 Task: Check the sale-to-list ratio of 2 stories in the last 5 years.
Action: Mouse moved to (871, 203)
Screenshot: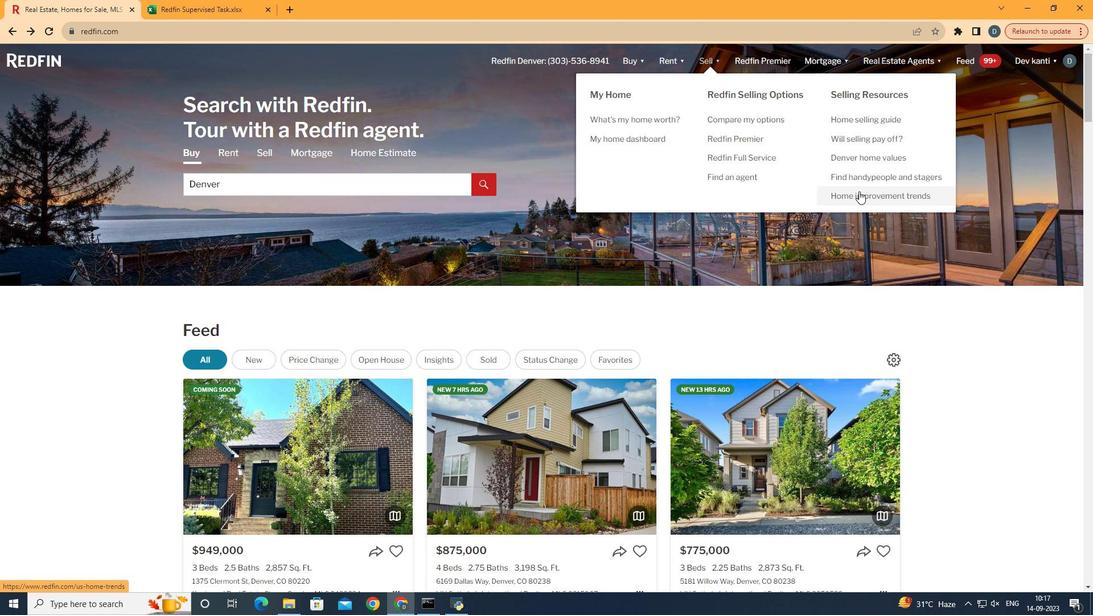 
Action: Mouse pressed left at (871, 203)
Screenshot: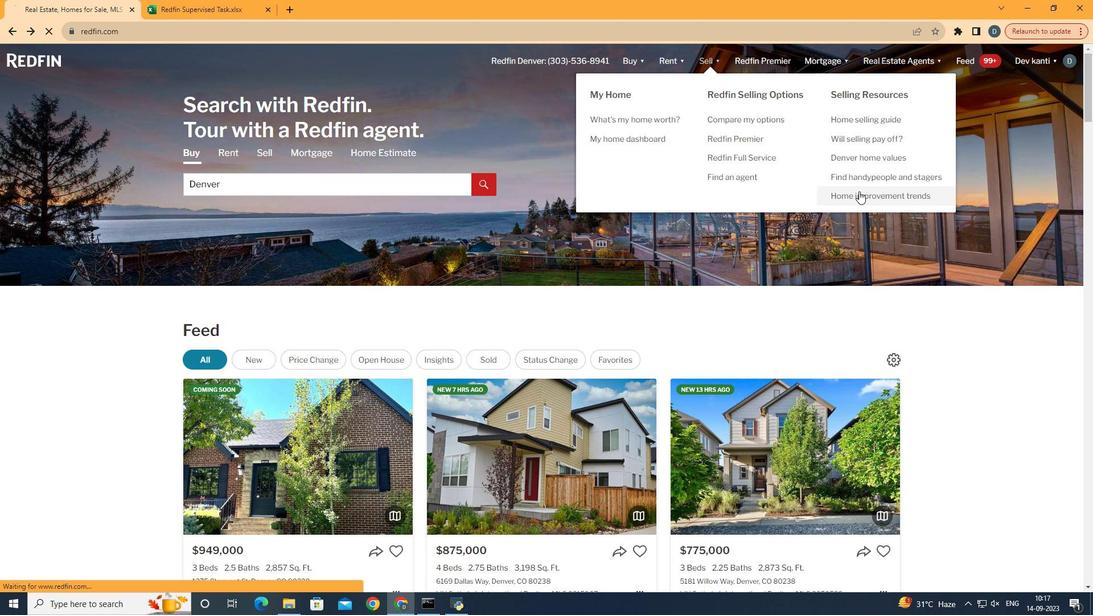 
Action: Mouse moved to (288, 228)
Screenshot: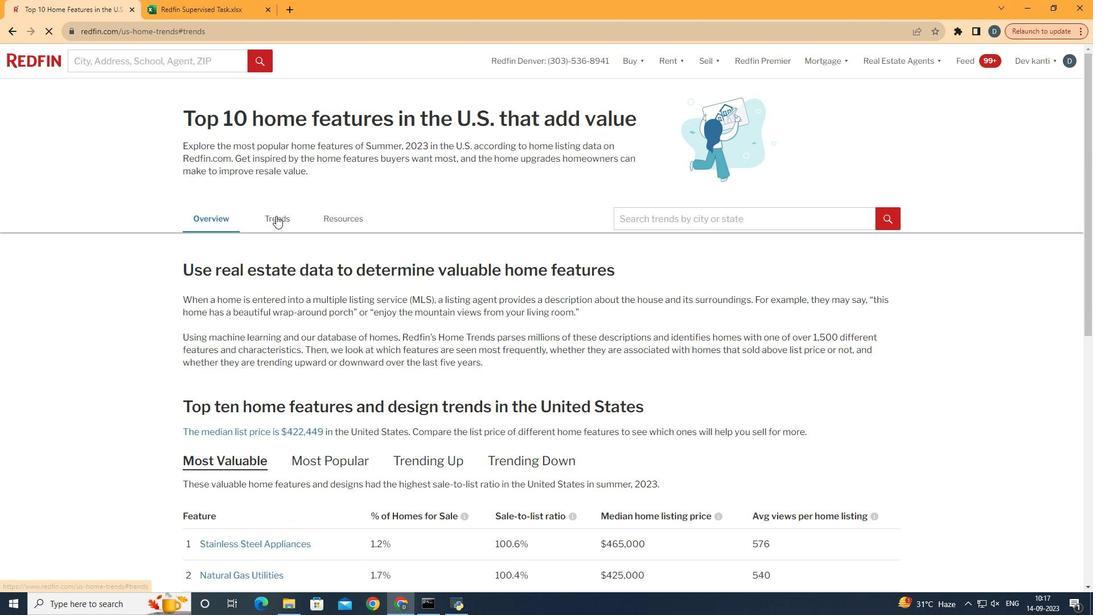 
Action: Mouse pressed left at (288, 228)
Screenshot: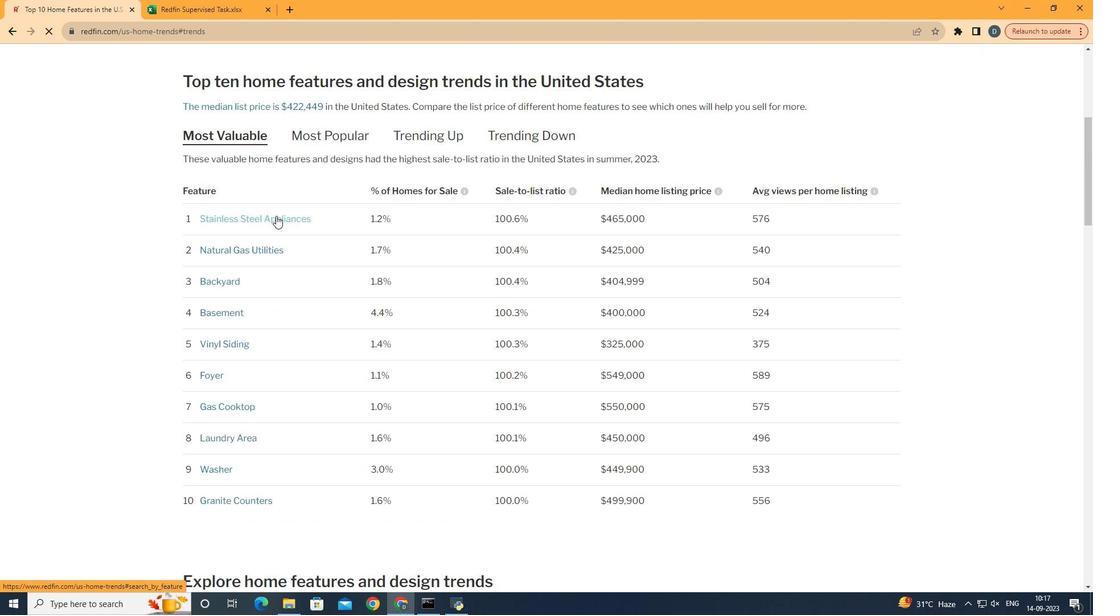 
Action: Mouse moved to (367, 306)
Screenshot: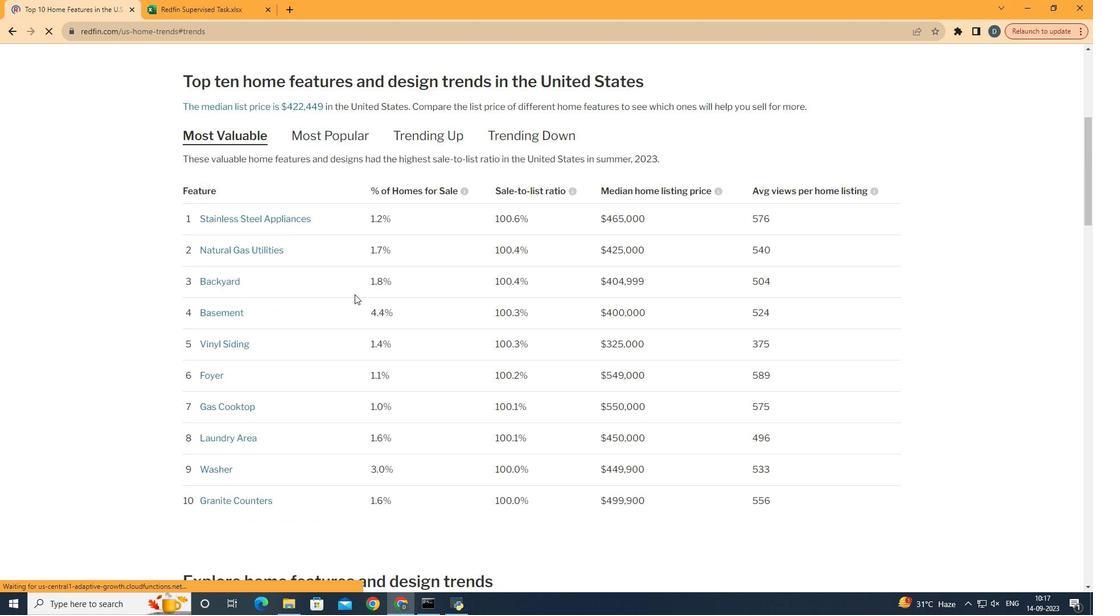 
Action: Mouse scrolled (367, 306) with delta (0, 0)
Screenshot: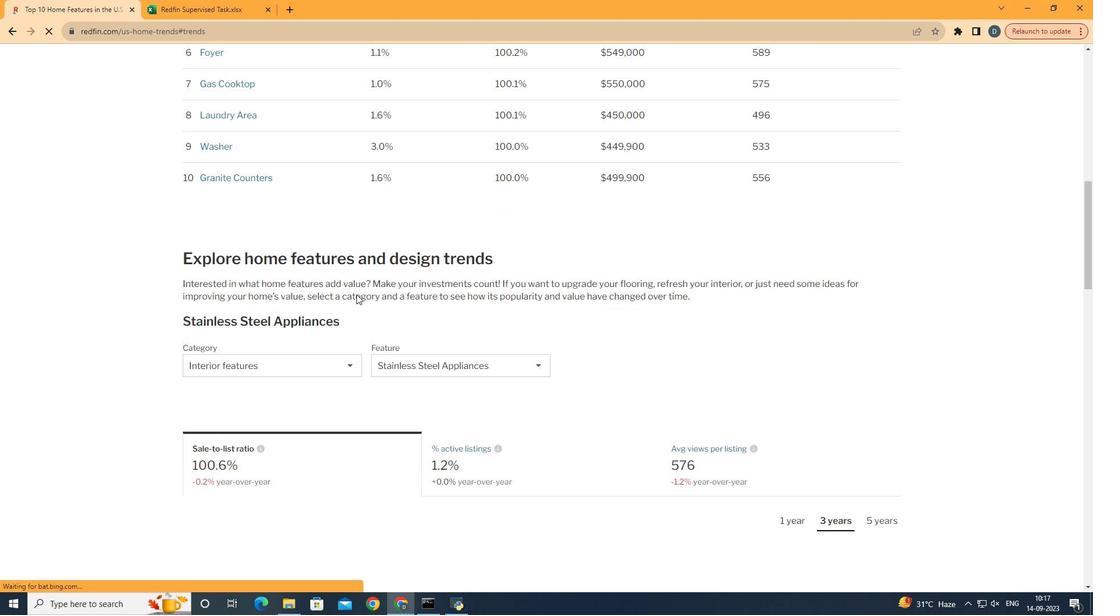 
Action: Mouse scrolled (367, 306) with delta (0, 0)
Screenshot: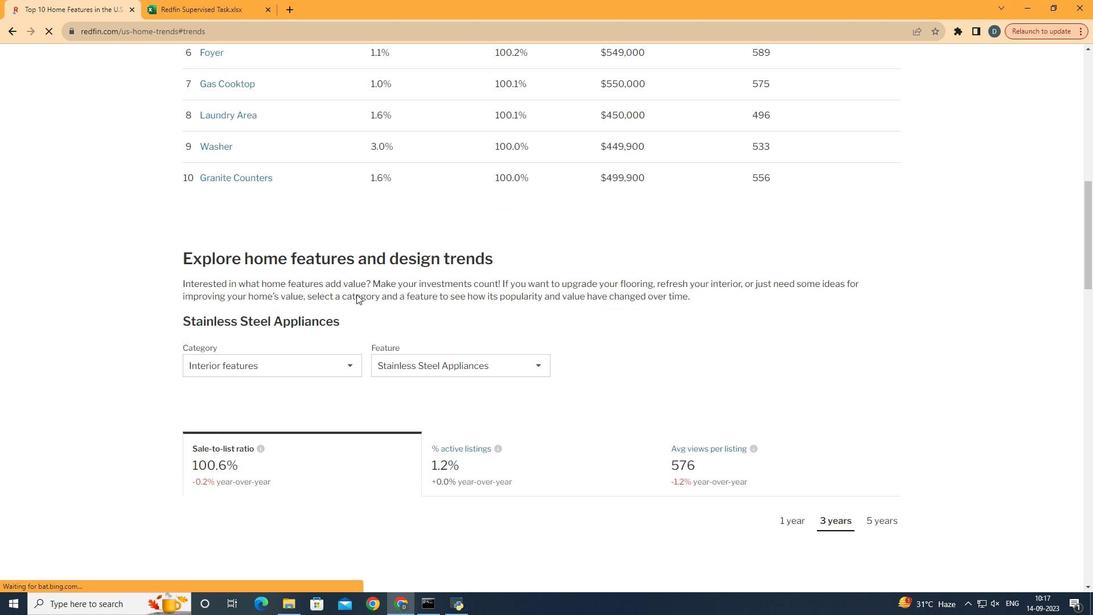 
Action: Mouse scrolled (367, 306) with delta (0, 0)
Screenshot: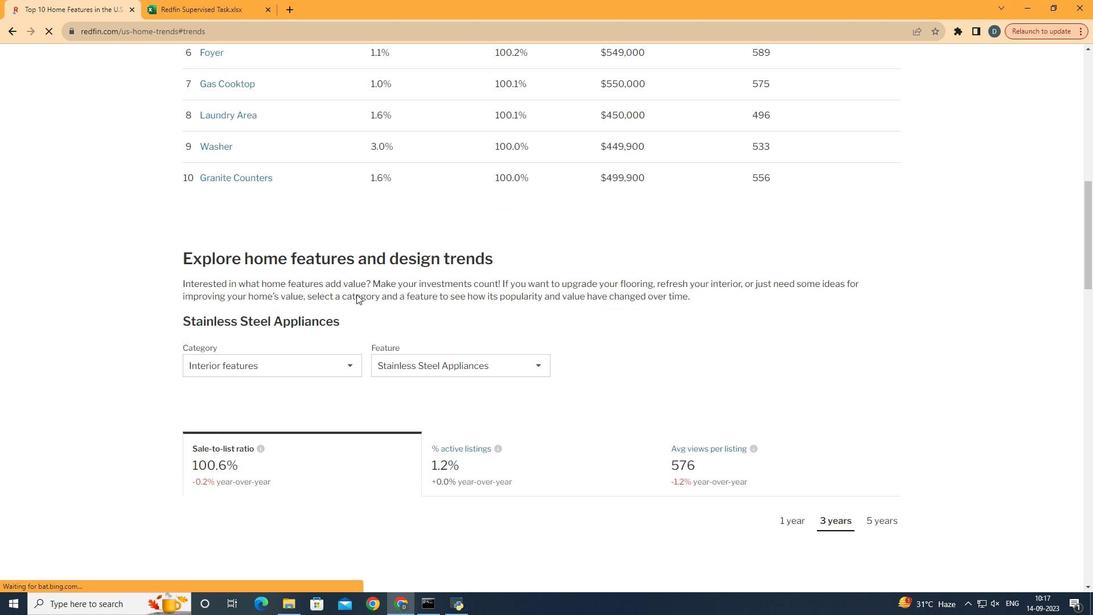 
Action: Mouse scrolled (367, 306) with delta (0, 0)
Screenshot: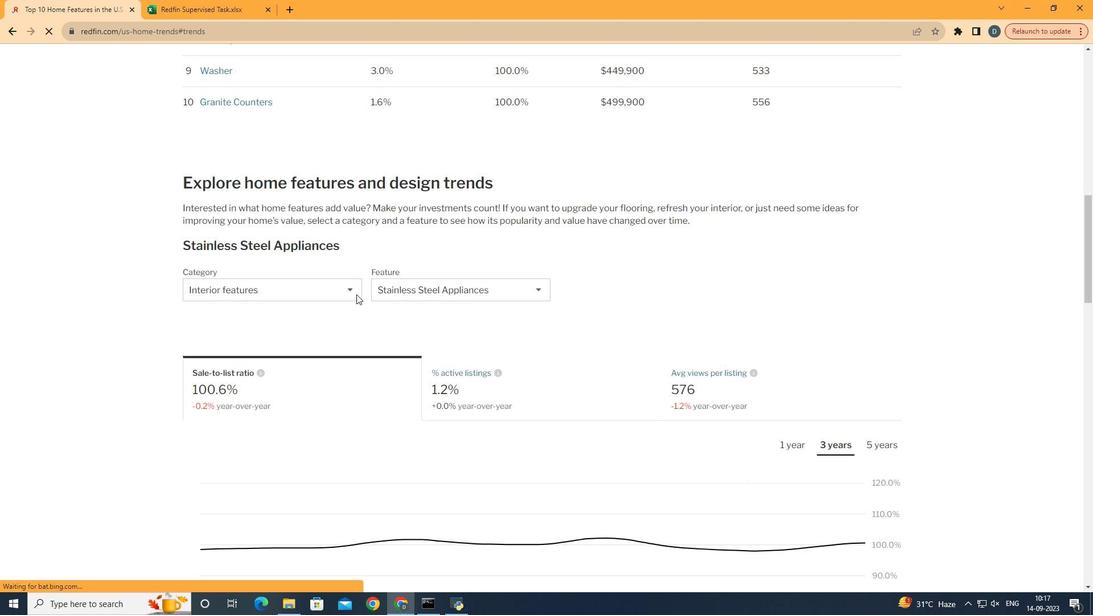 
Action: Mouse scrolled (367, 306) with delta (0, 0)
Screenshot: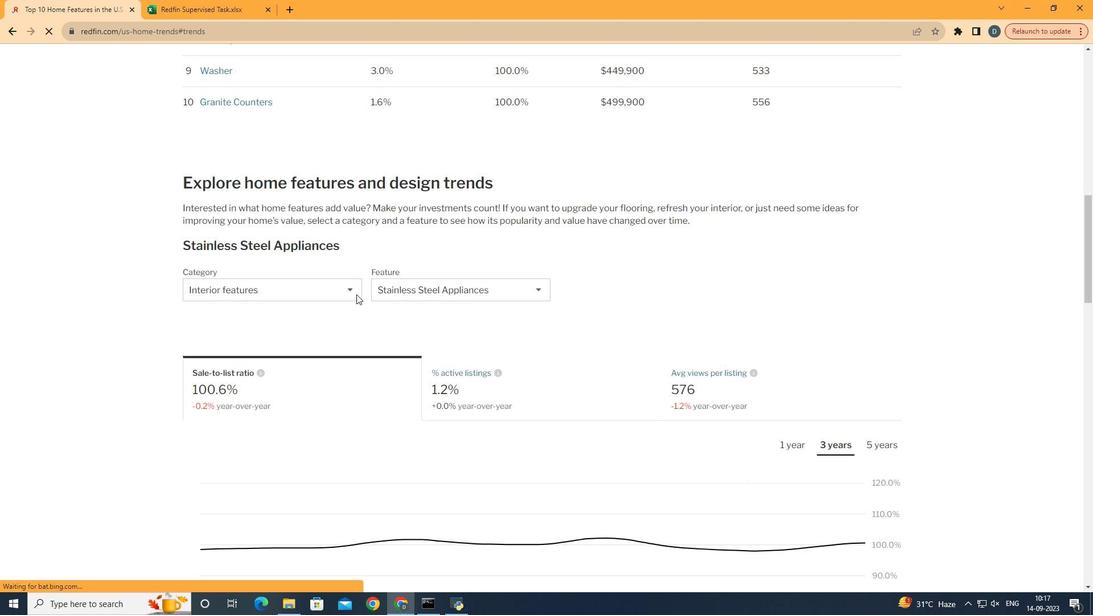 
Action: Mouse moved to (368, 306)
Screenshot: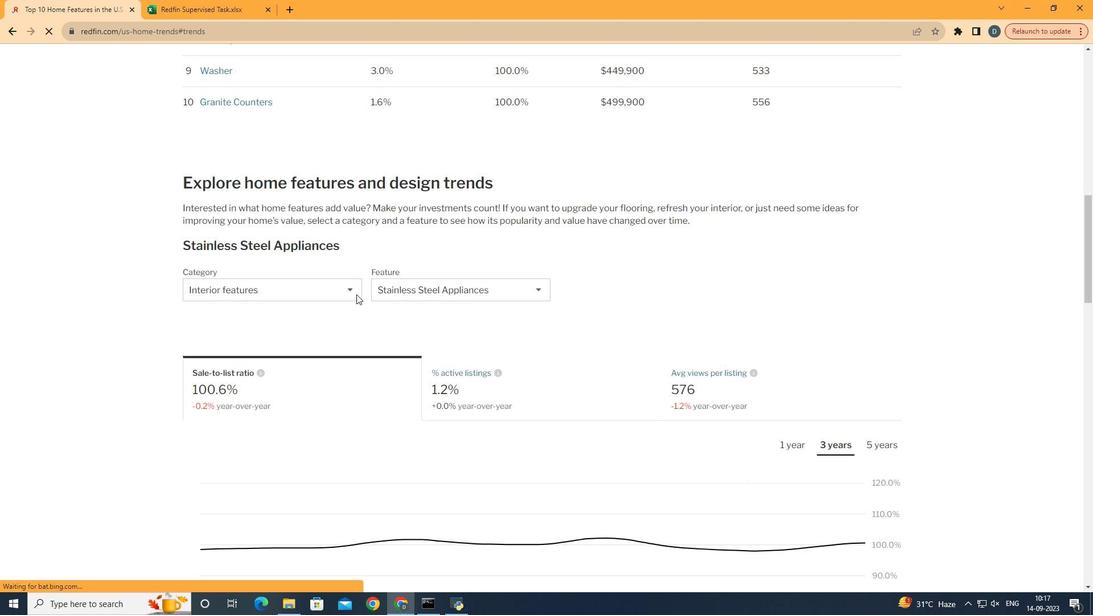 
Action: Mouse scrolled (368, 306) with delta (0, 0)
Screenshot: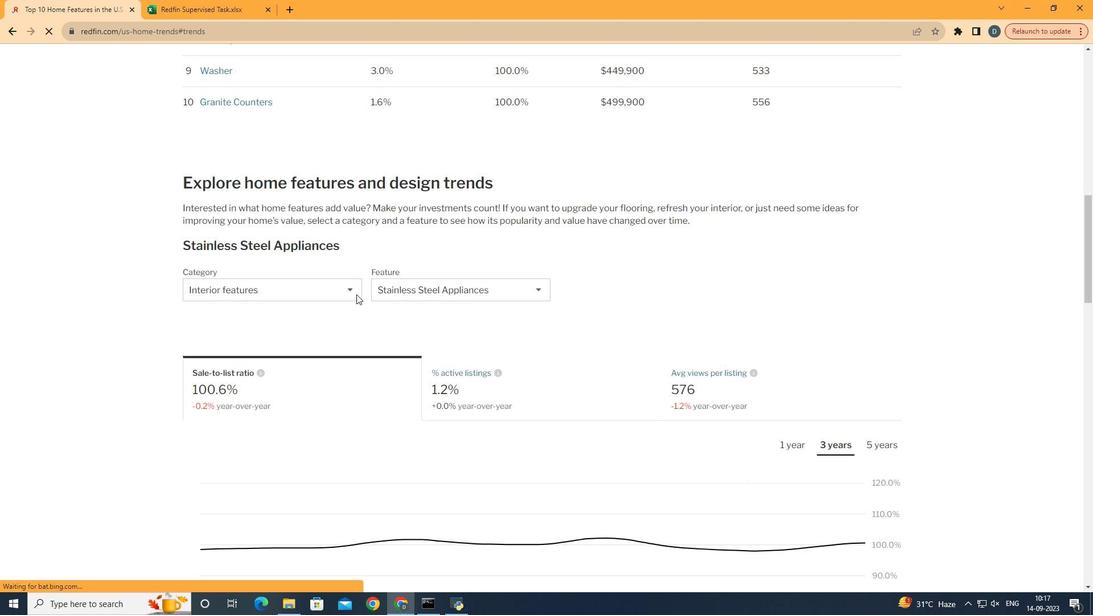 
Action: Mouse moved to (368, 306)
Screenshot: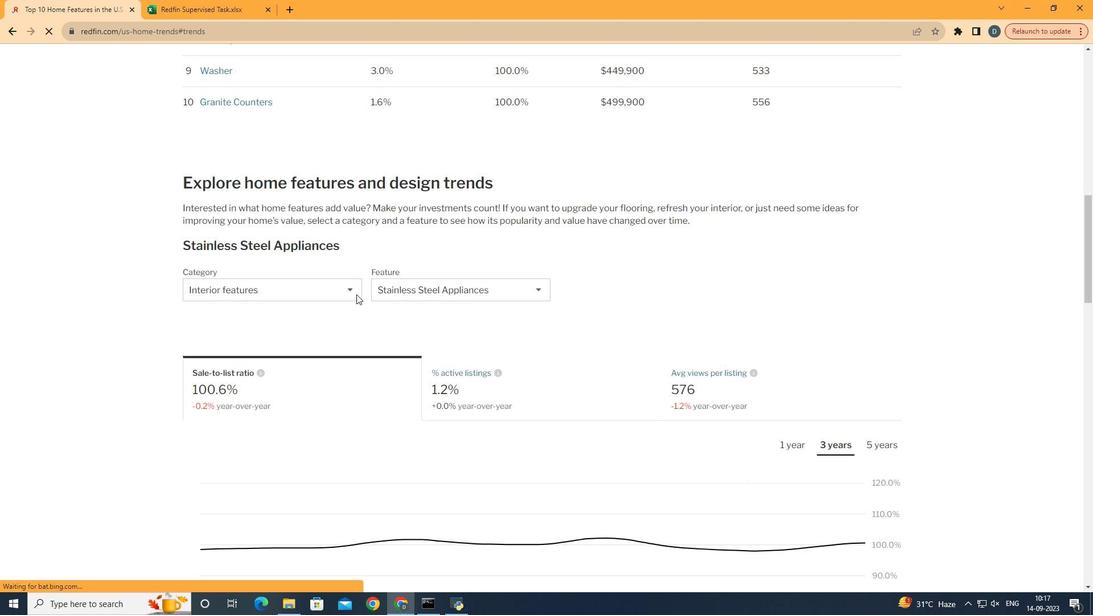 
Action: Mouse scrolled (368, 306) with delta (0, 0)
Screenshot: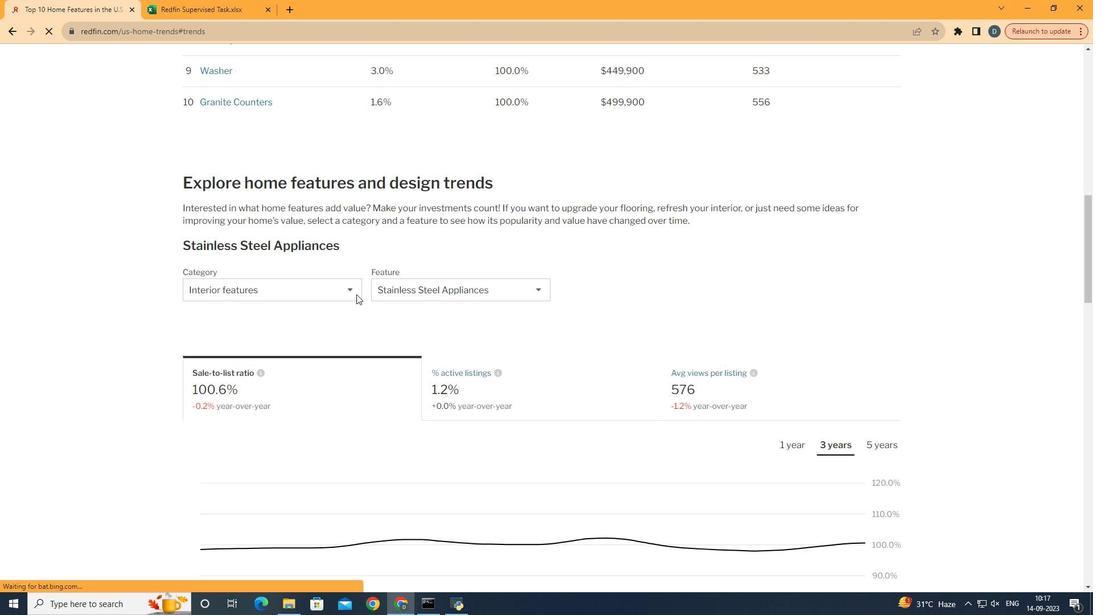 
Action: Mouse moved to (359, 297)
Screenshot: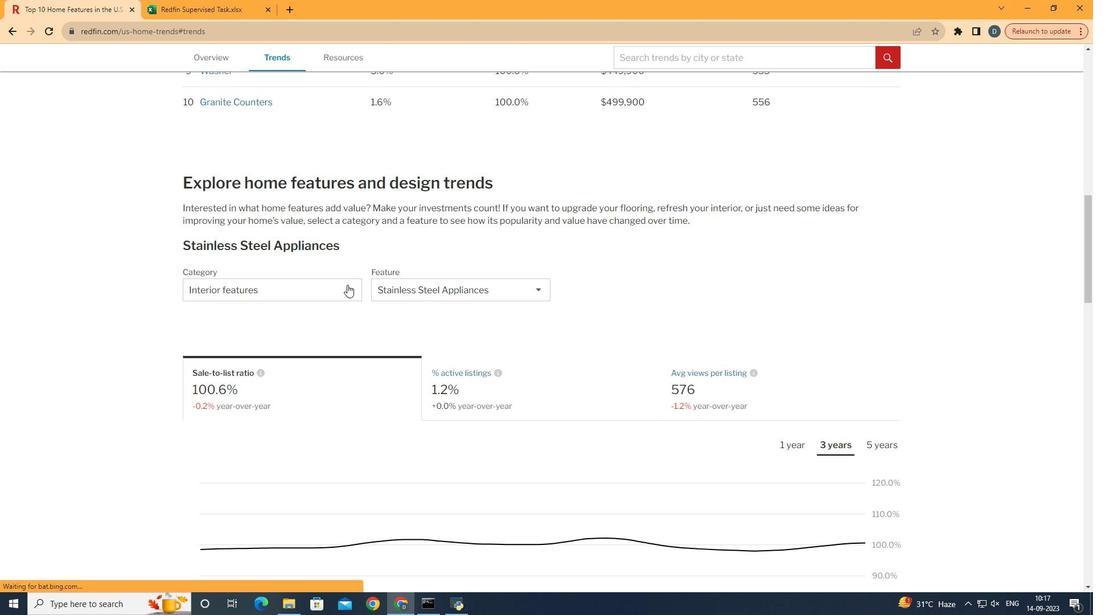 
Action: Mouse scrolled (359, 296) with delta (0, 0)
Screenshot: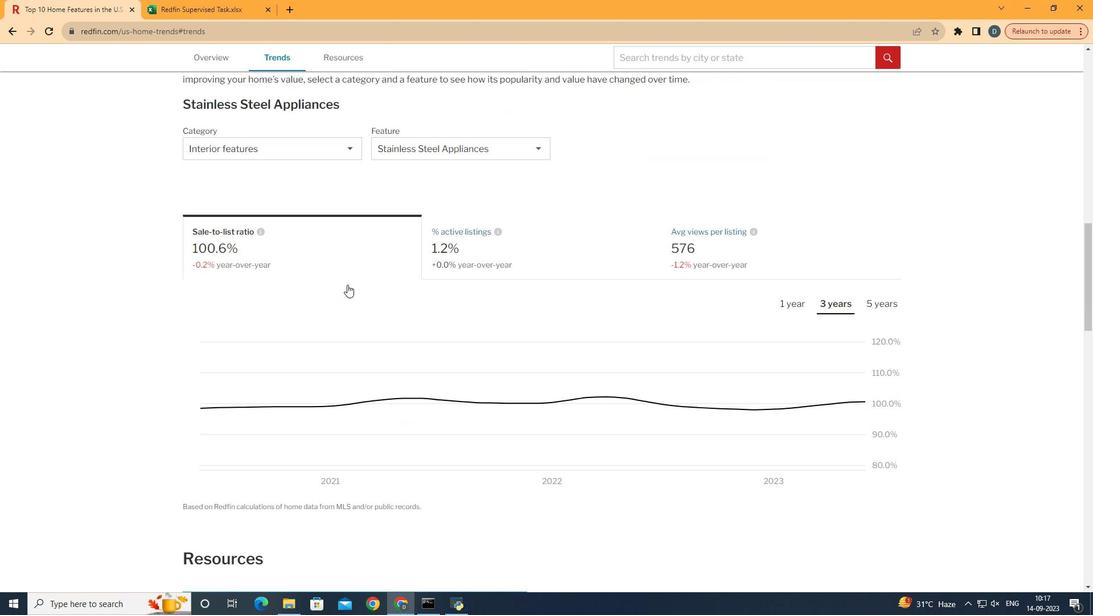 
Action: Mouse scrolled (359, 296) with delta (0, 0)
Screenshot: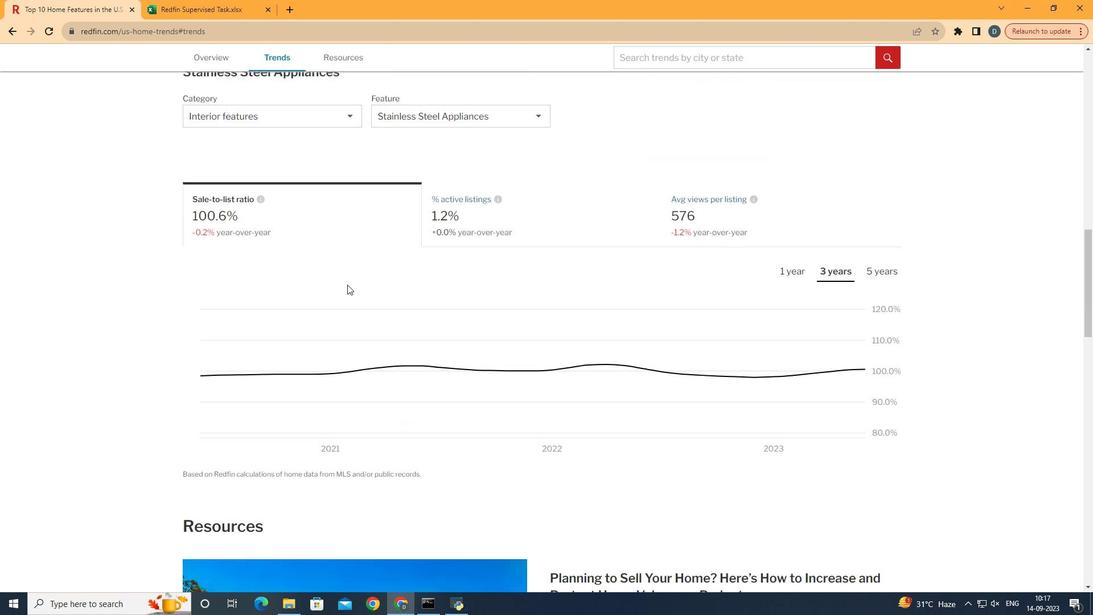 
Action: Mouse scrolled (359, 296) with delta (0, 0)
Screenshot: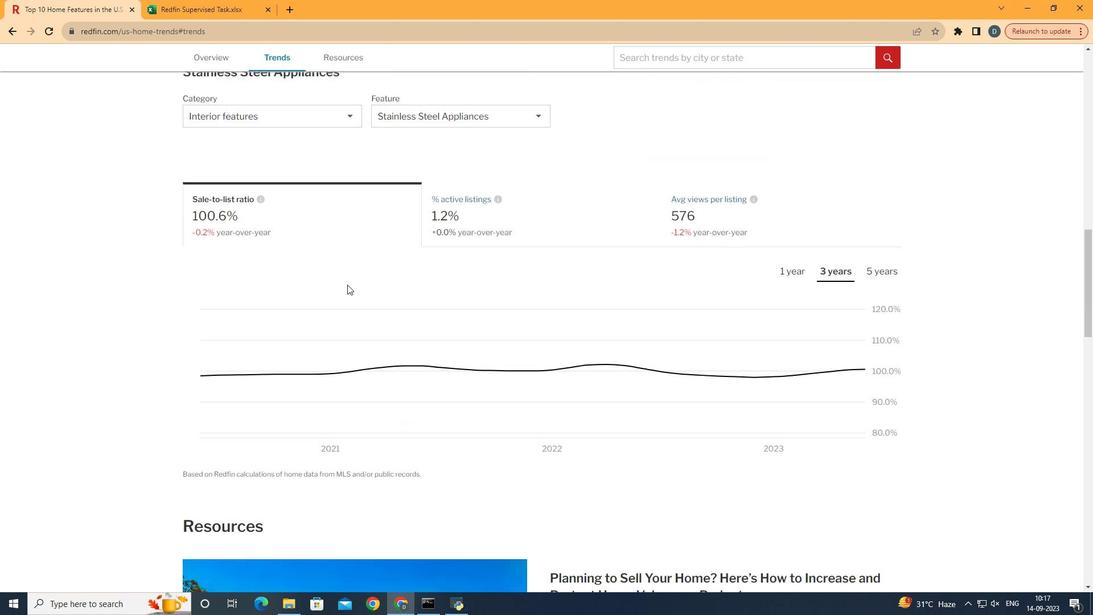 
Action: Mouse scrolled (359, 296) with delta (0, 0)
Screenshot: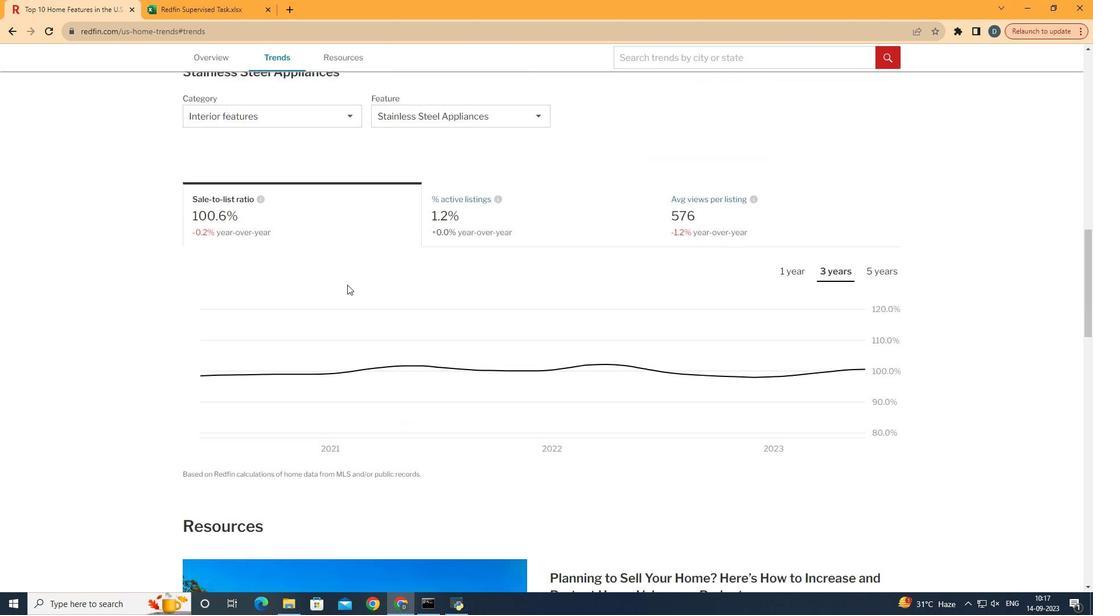 
Action: Mouse scrolled (359, 296) with delta (0, 0)
Screenshot: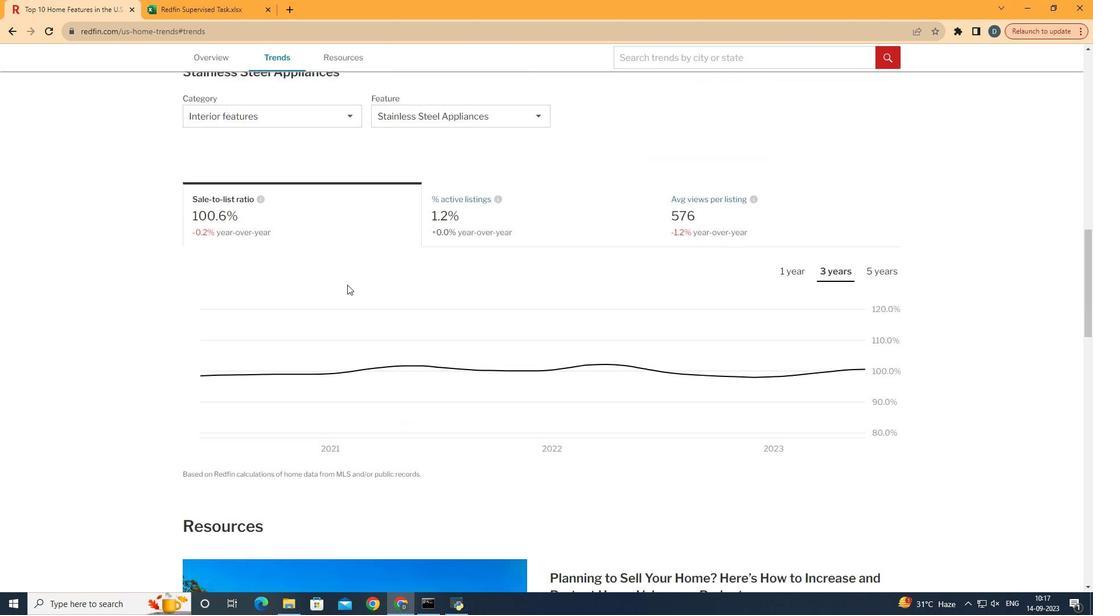 
Action: Mouse scrolled (359, 296) with delta (0, 0)
Screenshot: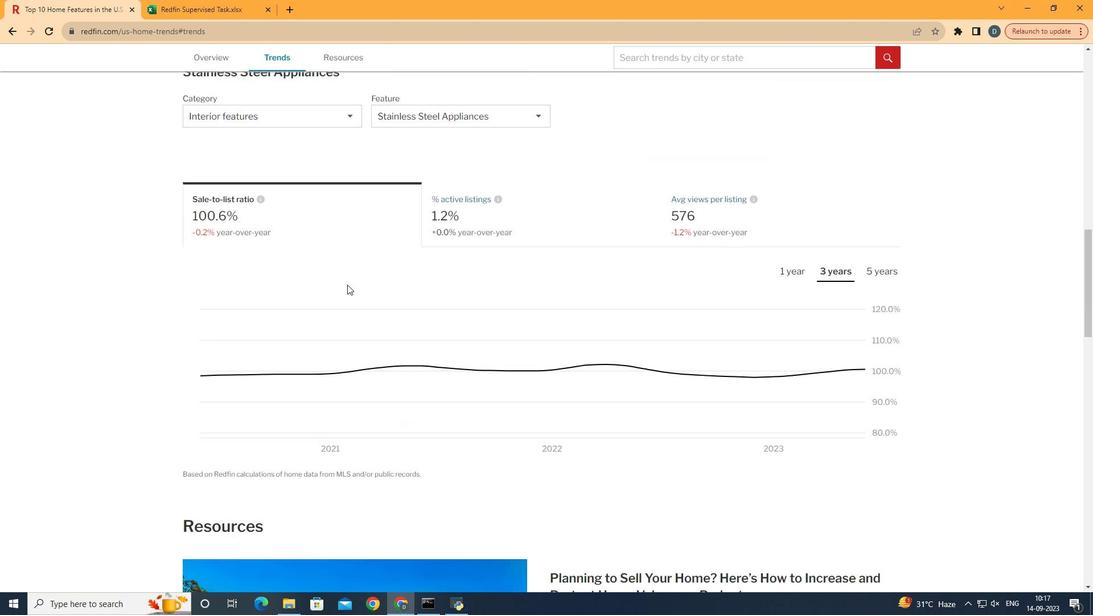 
Action: Mouse moved to (348, 125)
Screenshot: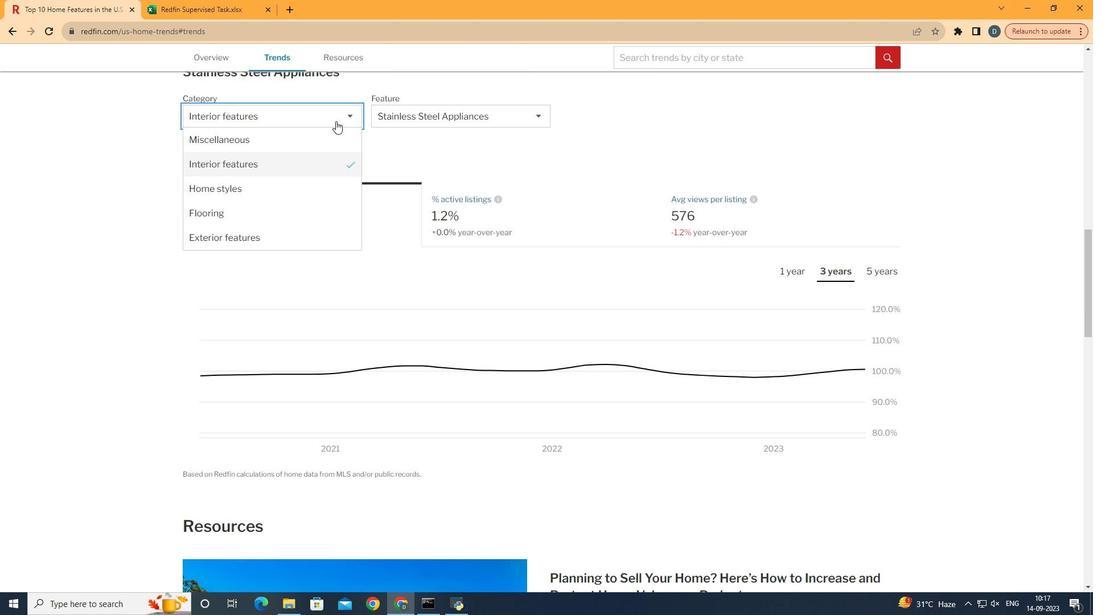 
Action: Mouse pressed left at (348, 125)
Screenshot: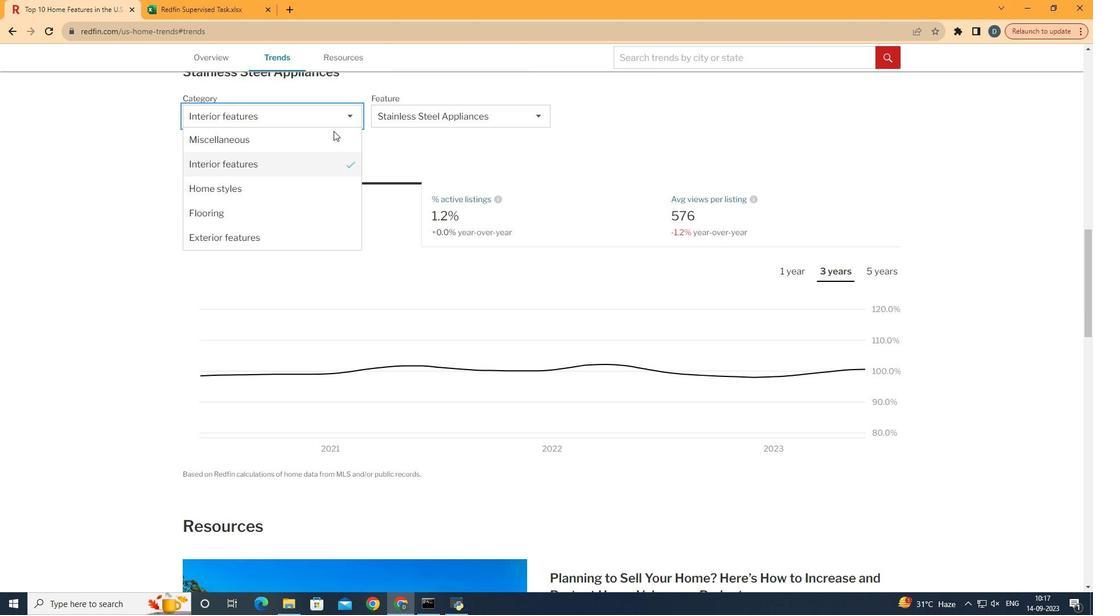 
Action: Mouse moved to (341, 199)
Screenshot: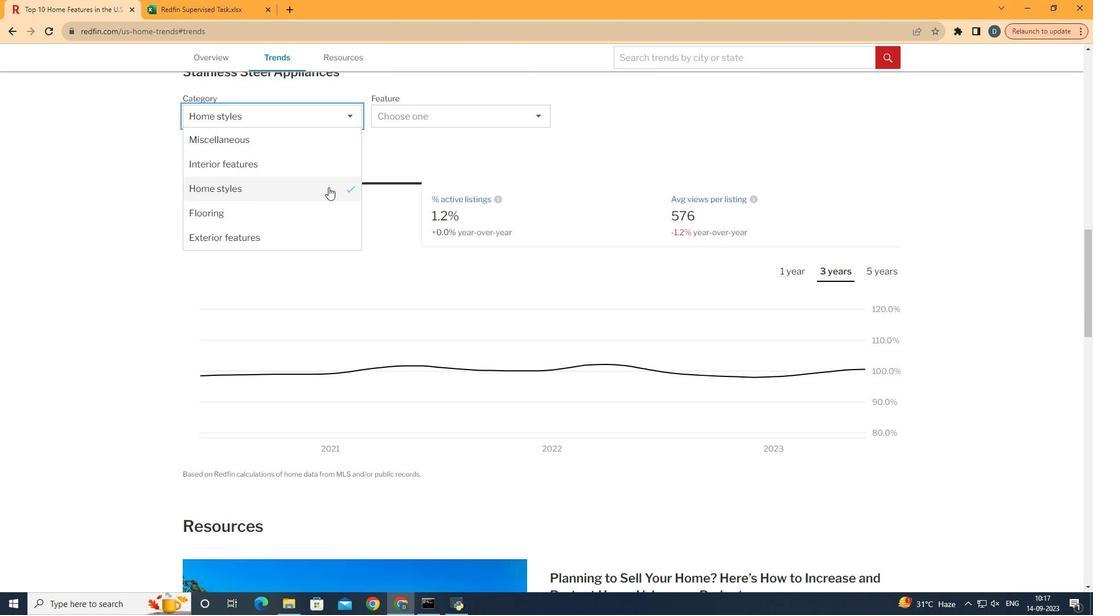 
Action: Mouse pressed left at (341, 199)
Screenshot: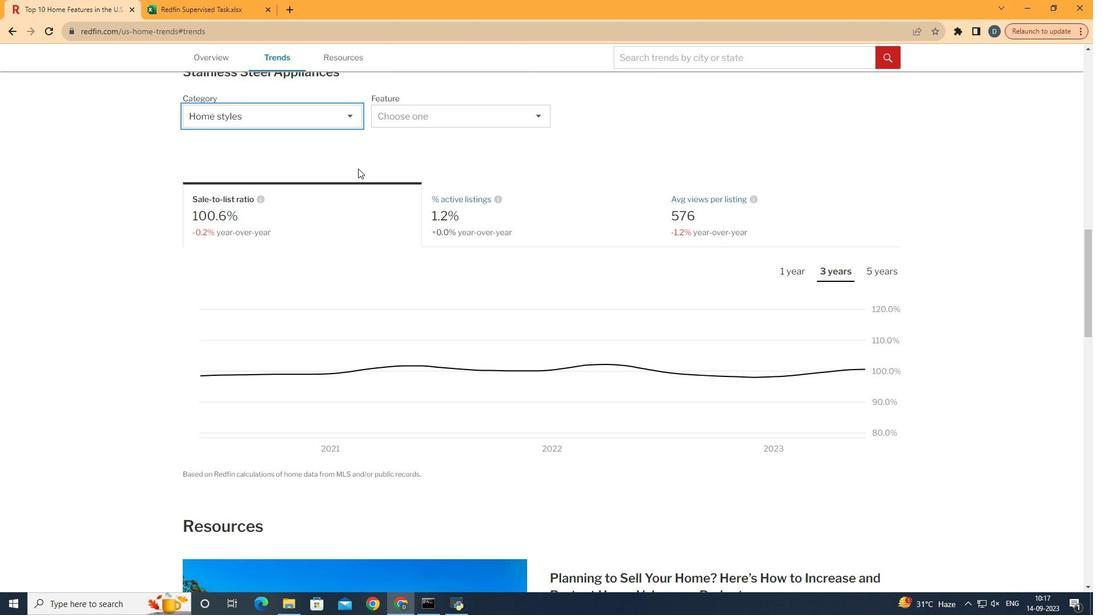 
Action: Mouse moved to (466, 130)
Screenshot: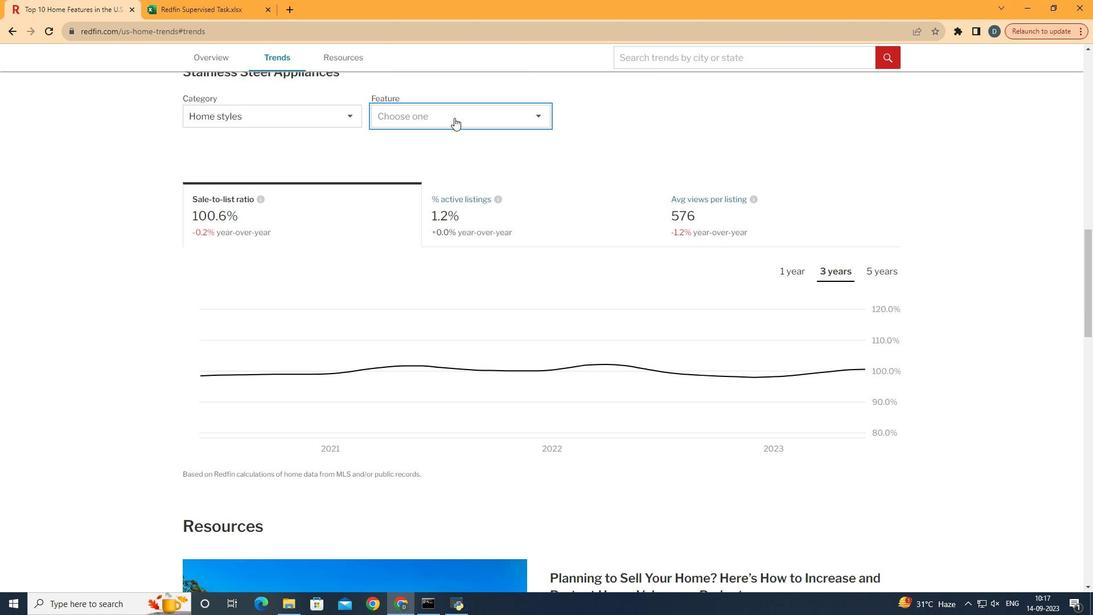 
Action: Mouse pressed left at (466, 130)
Screenshot: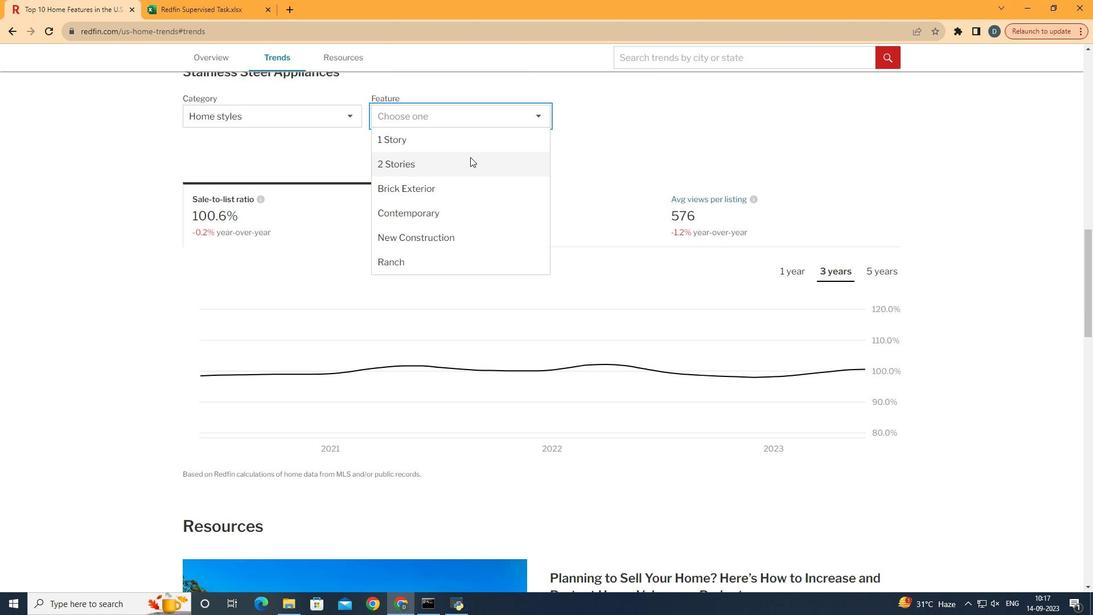 
Action: Mouse moved to (486, 178)
Screenshot: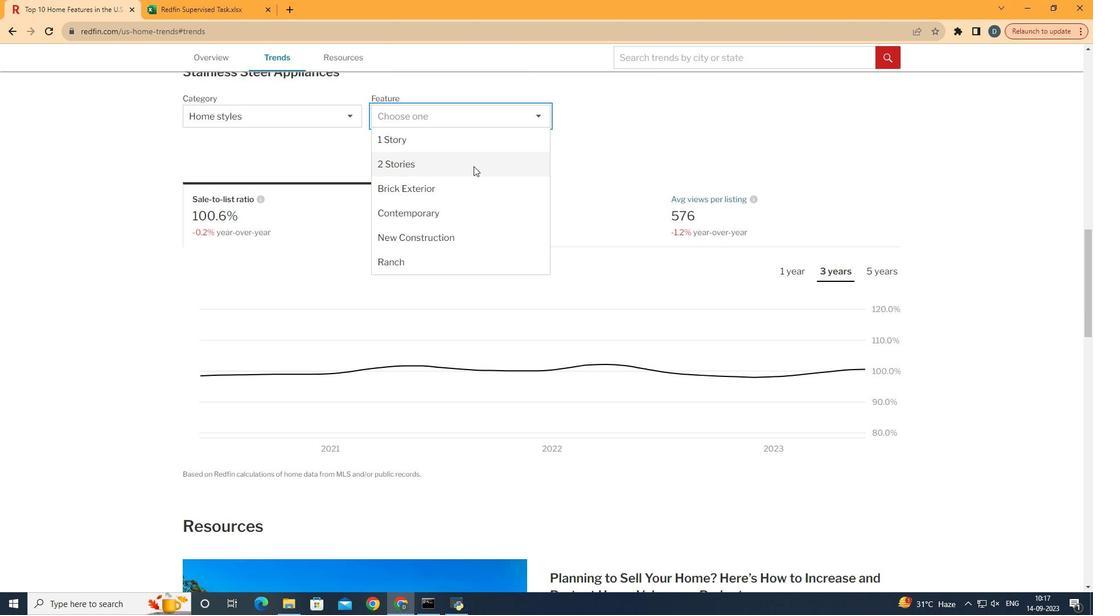 
Action: Mouse pressed left at (486, 178)
Screenshot: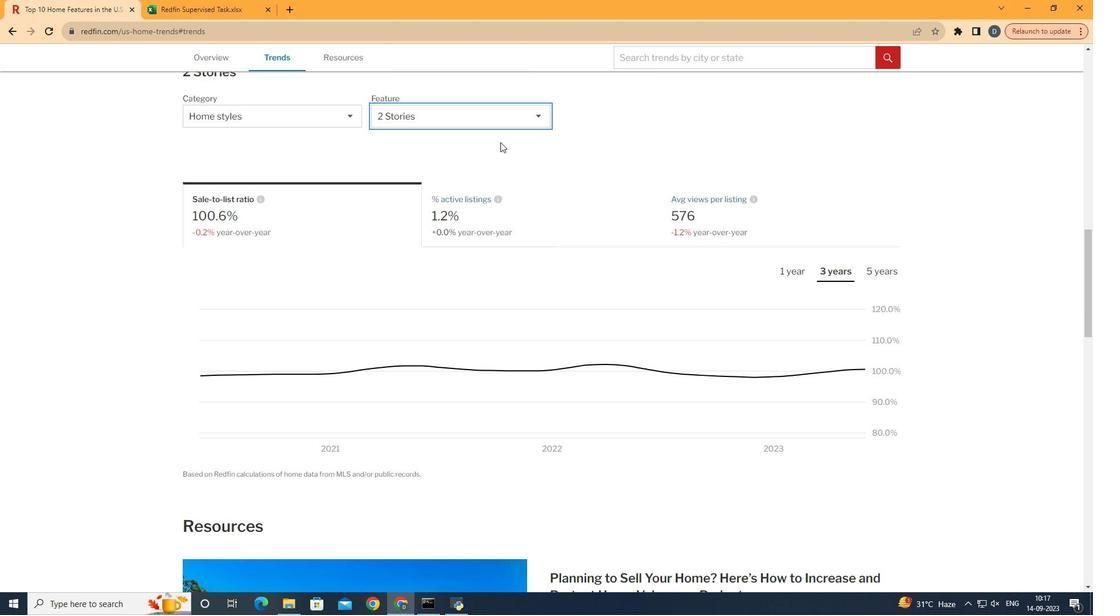 
Action: Mouse moved to (898, 286)
Screenshot: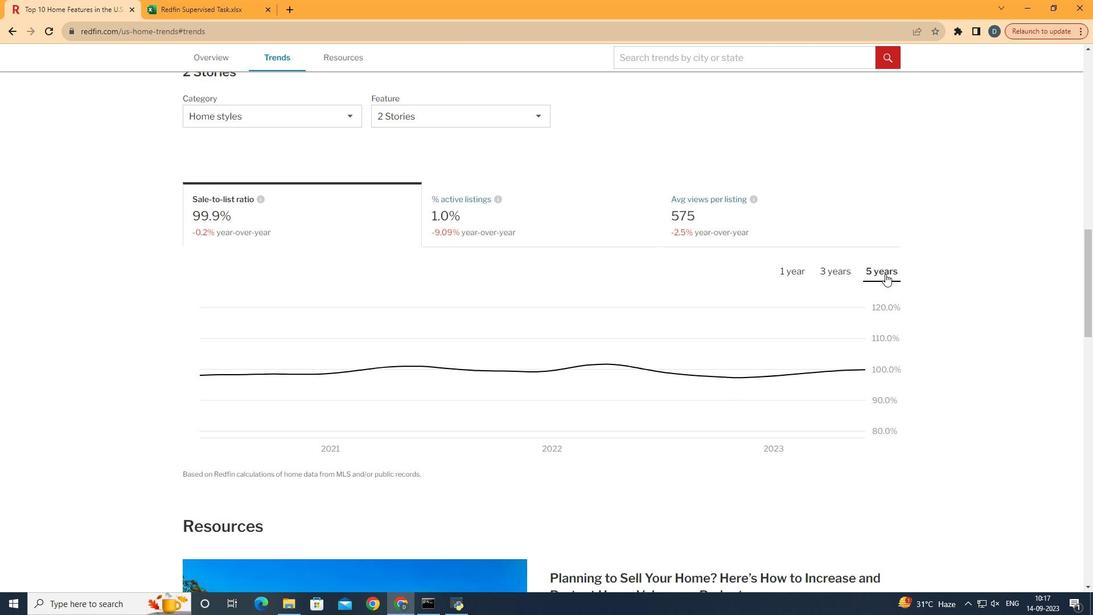 
Action: Mouse pressed left at (898, 286)
Screenshot: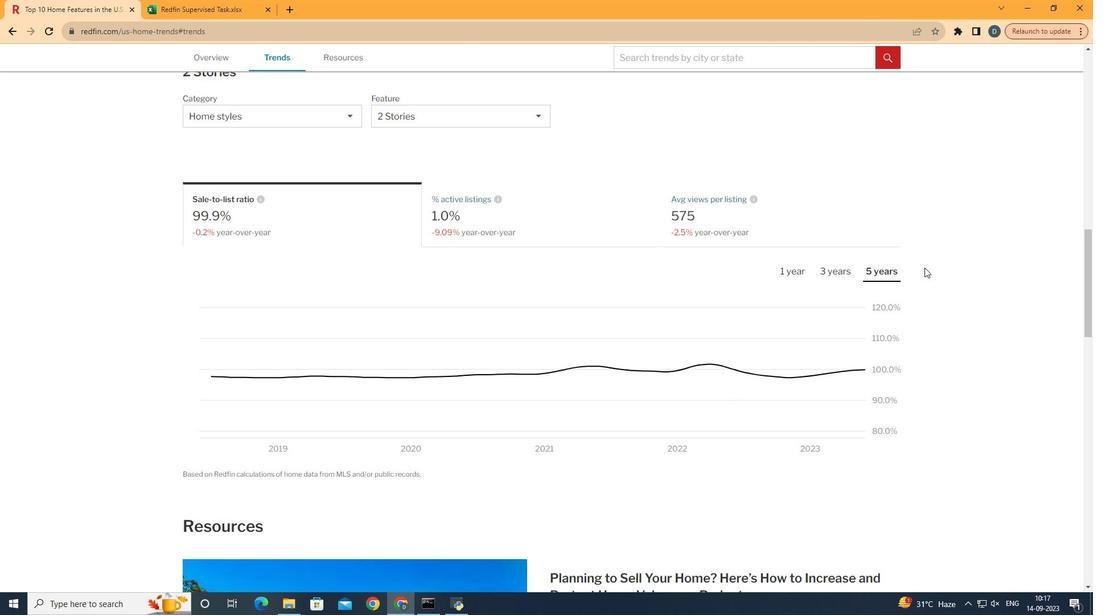 
Action: Mouse moved to (943, 279)
Screenshot: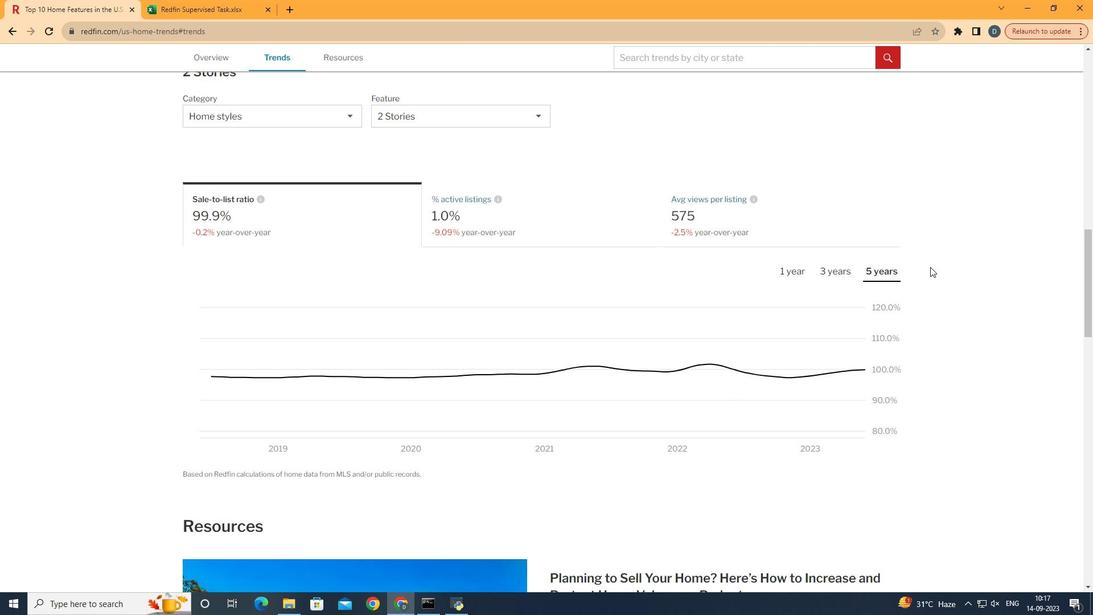 
